 Task: Invite Team Member Softage.1@softage.net to Workspace Inbound Marketing Agencies. Invite Team Member Softage.2@softage.net to Workspace Inbound Marketing Agencies. Invite Team Member Softage.3@softage.net to Workspace Inbound Marketing Agencies. Invite Team Member Softage.4@softage.net to Workspace Inbound Marketing Agencies
Action: Mouse moved to (776, 106)
Screenshot: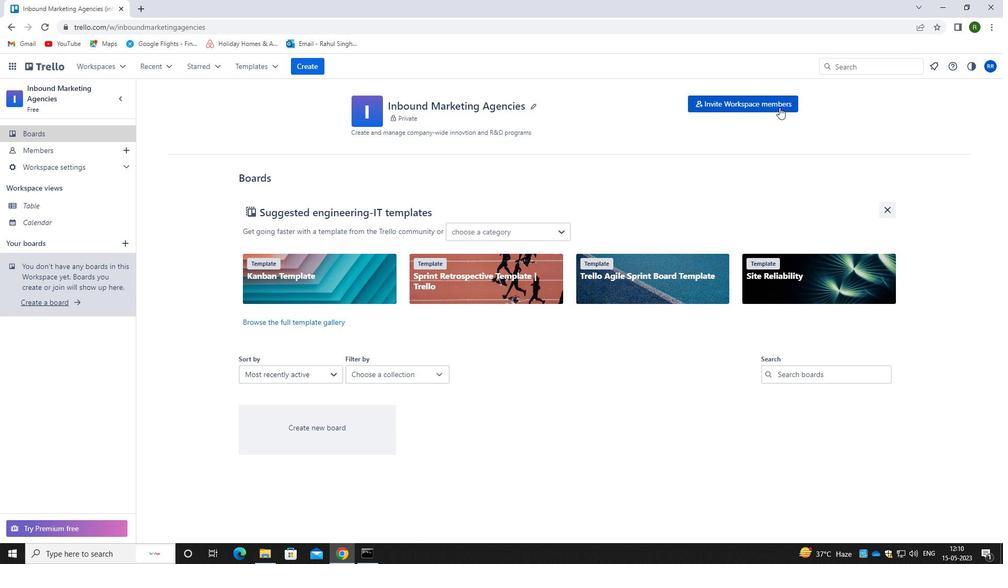 
Action: Mouse pressed left at (776, 106)
Screenshot: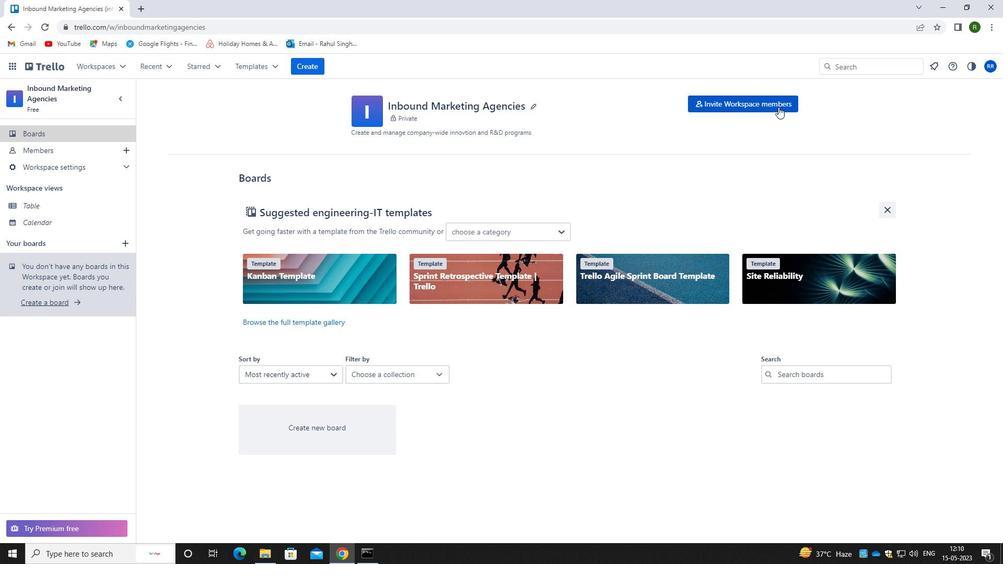 
Action: Mouse moved to (449, 285)
Screenshot: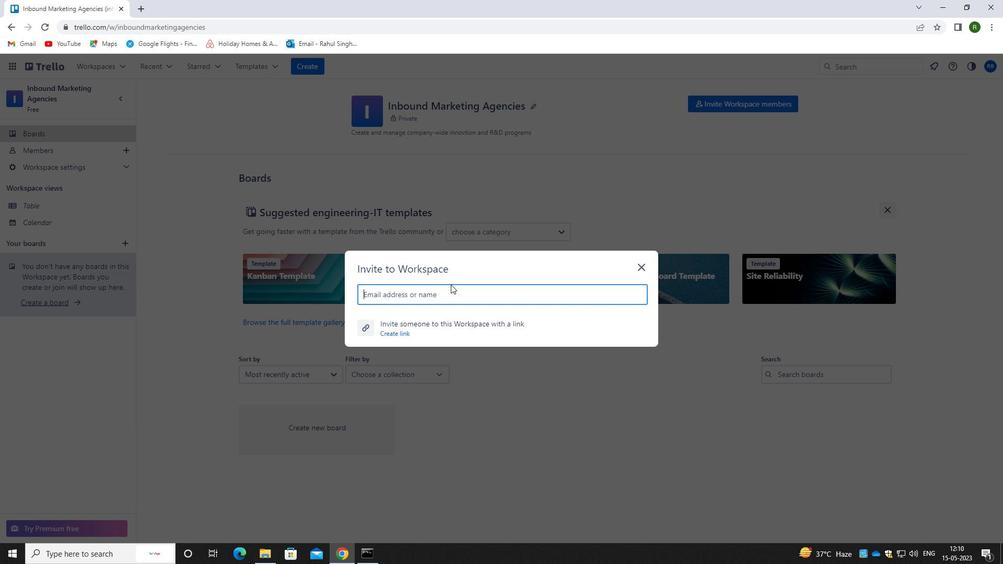 
Action: Key pressed <Key.caps_lock>s<Key.caps_lock>Oftage.1<Key.shift>@OFTA<Key.backspace><Key.backspace><Key.backspace><Key.backspace>SOFTAGE.NET
Screenshot: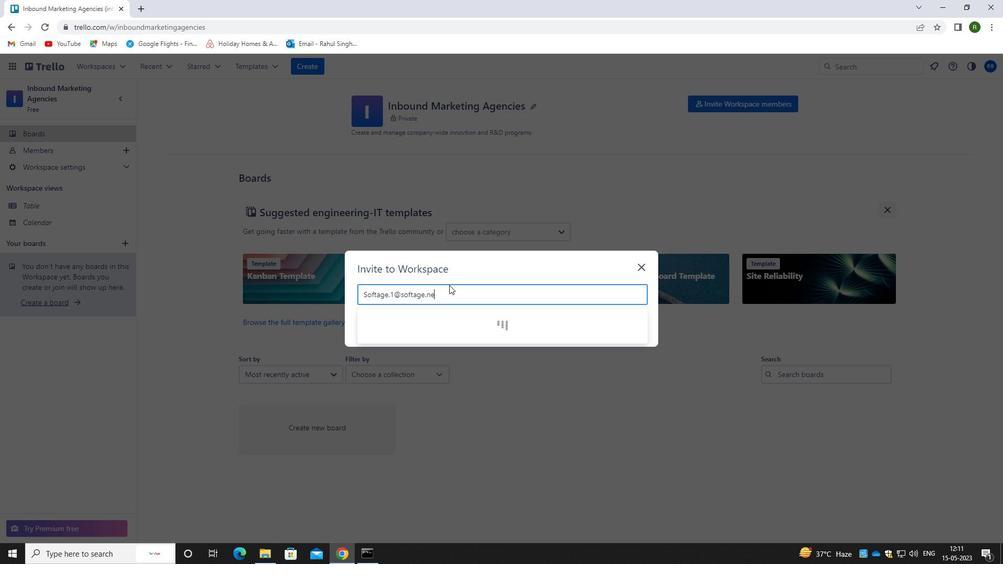 
Action: Mouse moved to (452, 285)
Screenshot: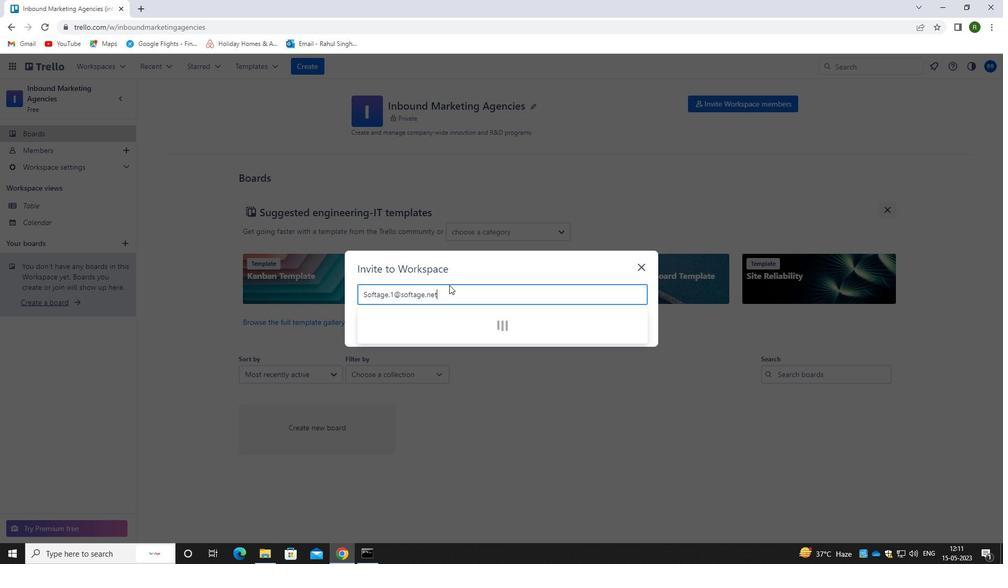 
Action: Mouse scrolled (452, 286) with delta (0, 0)
Screenshot: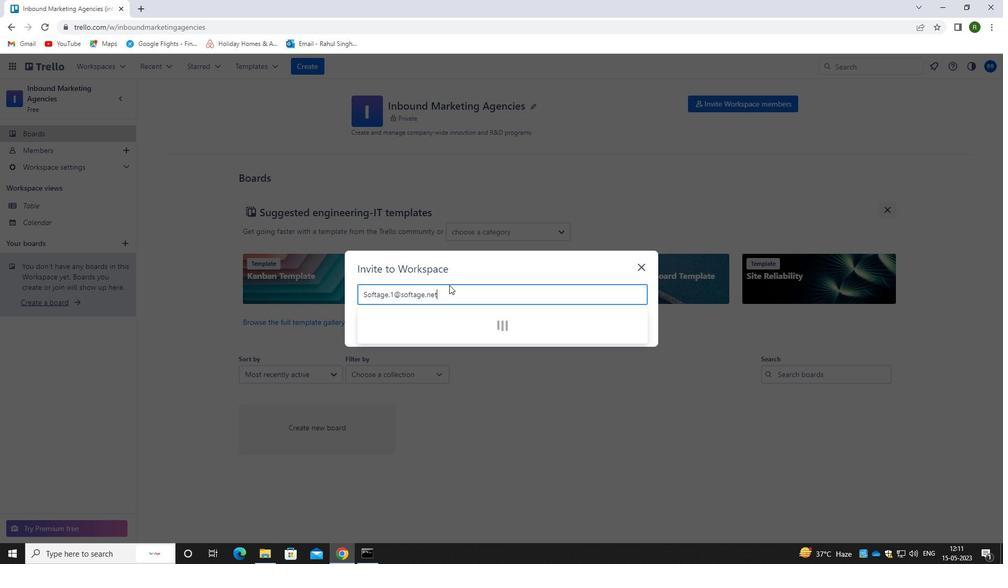 
Action: Mouse moved to (391, 321)
Screenshot: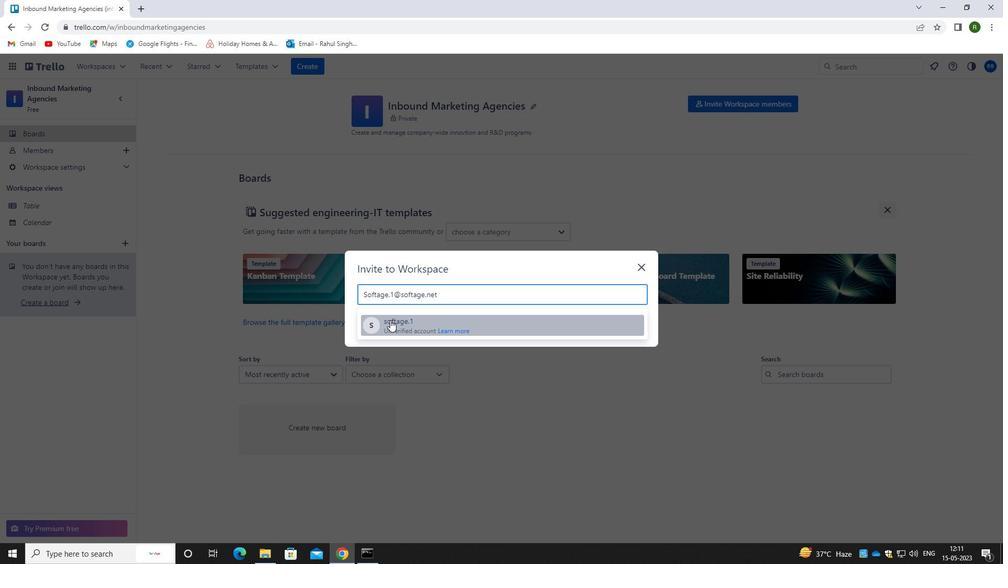 
Action: Mouse pressed left at (391, 321)
Screenshot: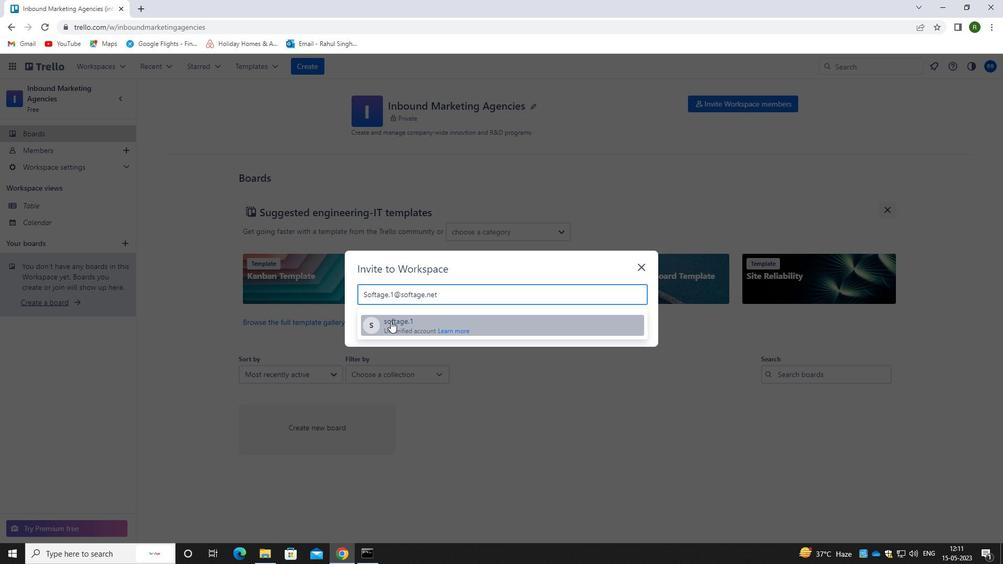 
Action: Mouse moved to (622, 268)
Screenshot: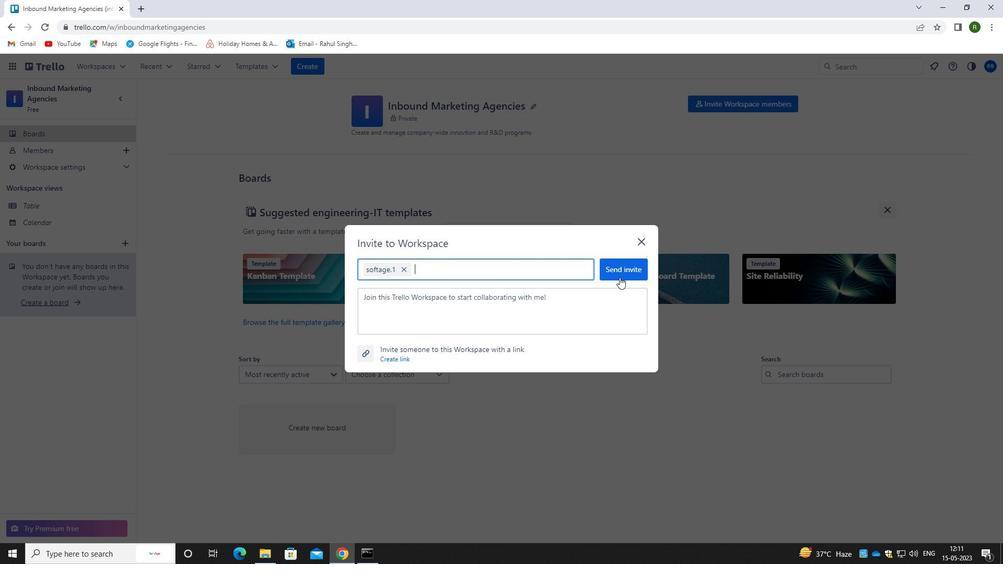 
Action: Mouse pressed left at (622, 268)
Screenshot: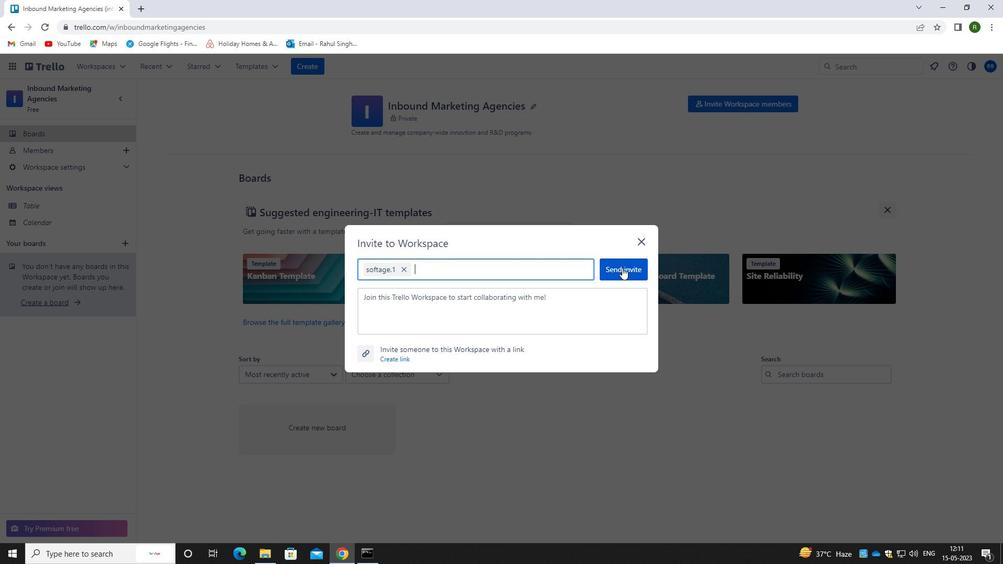 
Action: Mouse moved to (730, 99)
Screenshot: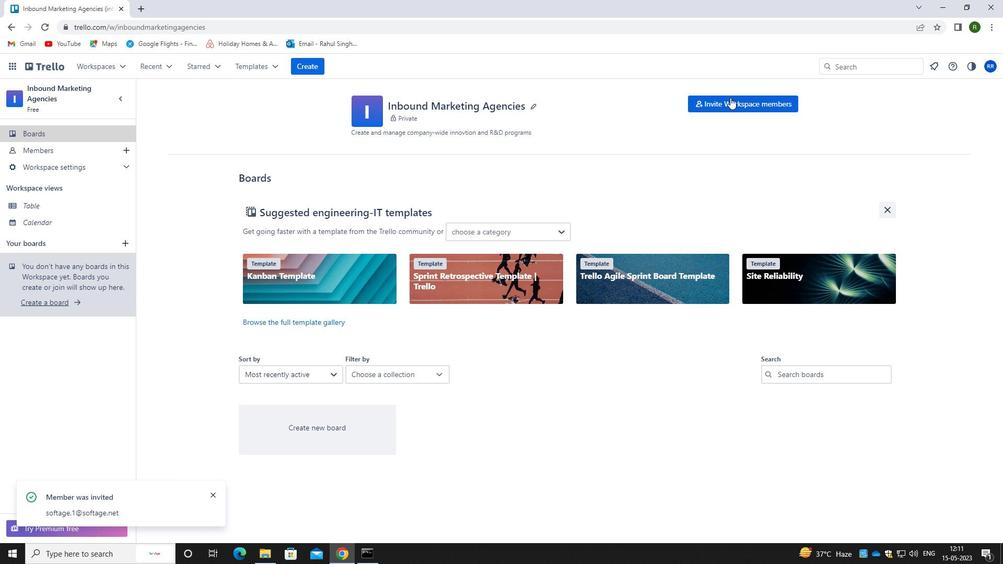 
Action: Mouse pressed left at (730, 99)
Screenshot: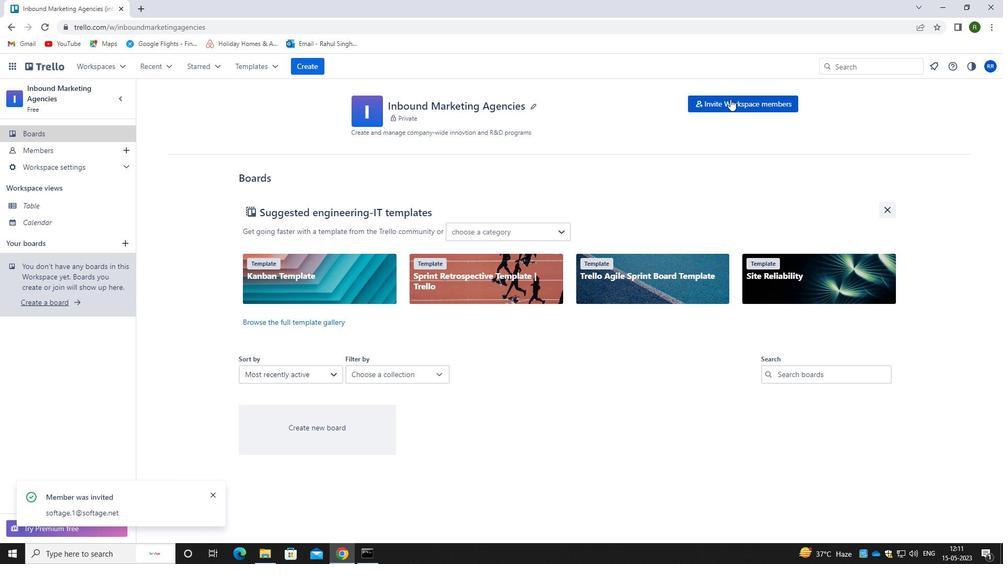 
Action: Mouse moved to (493, 297)
Screenshot: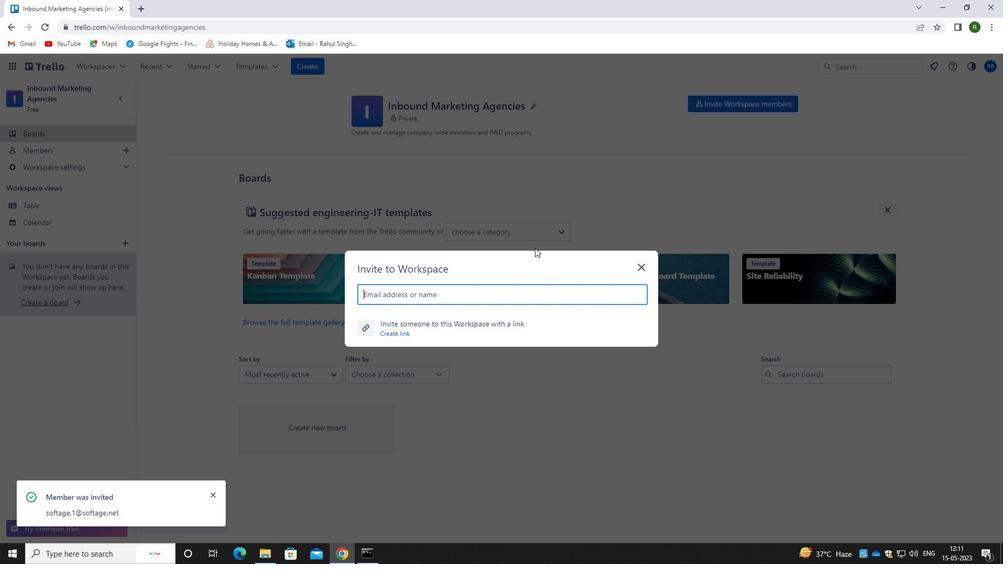 
Action: Key pressed <Key.shift>SOFTAGE.2<Key.shift>@SOFTAGE.NET
Screenshot: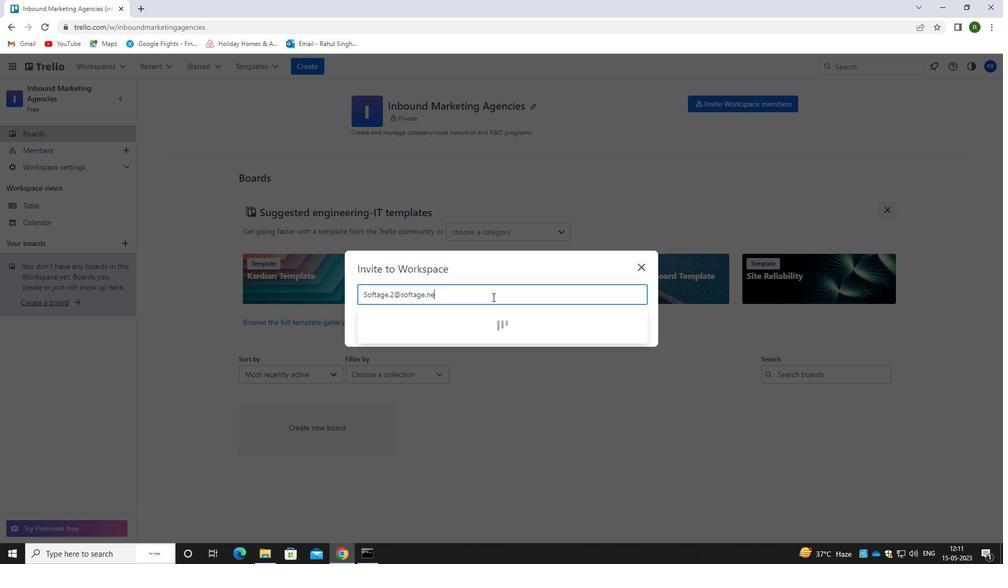 
Action: Mouse moved to (434, 322)
Screenshot: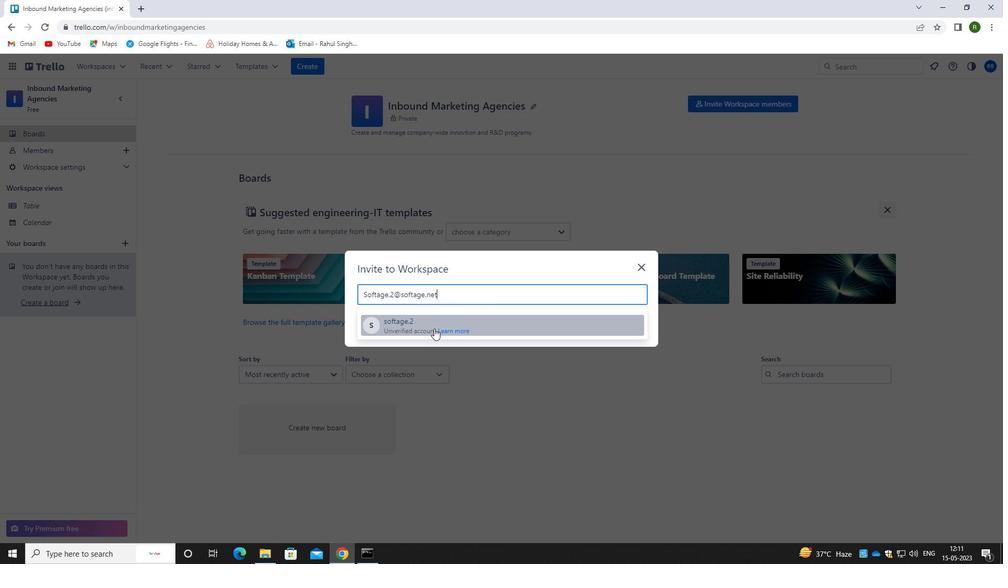 
Action: Mouse pressed left at (434, 322)
Screenshot: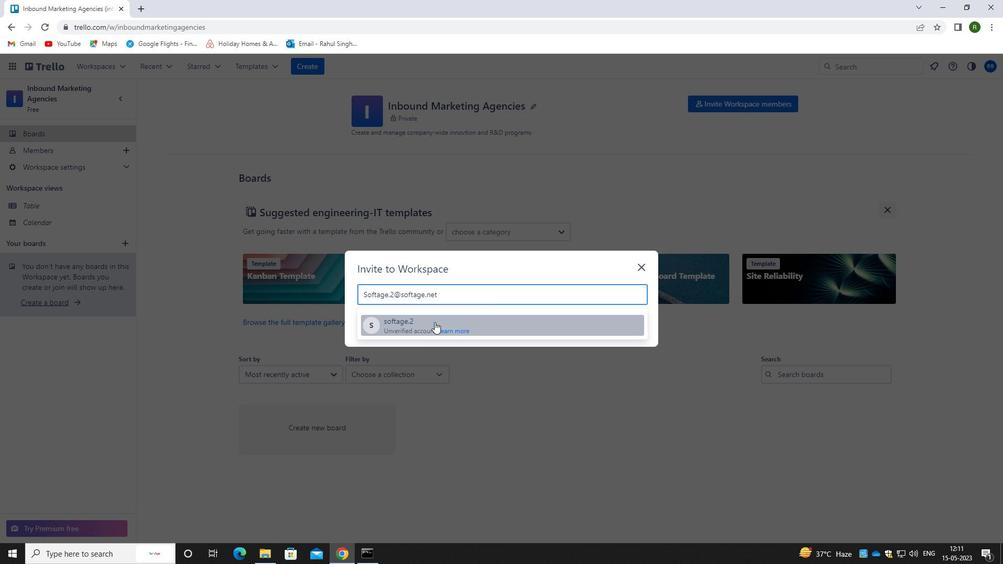
Action: Mouse moved to (624, 264)
Screenshot: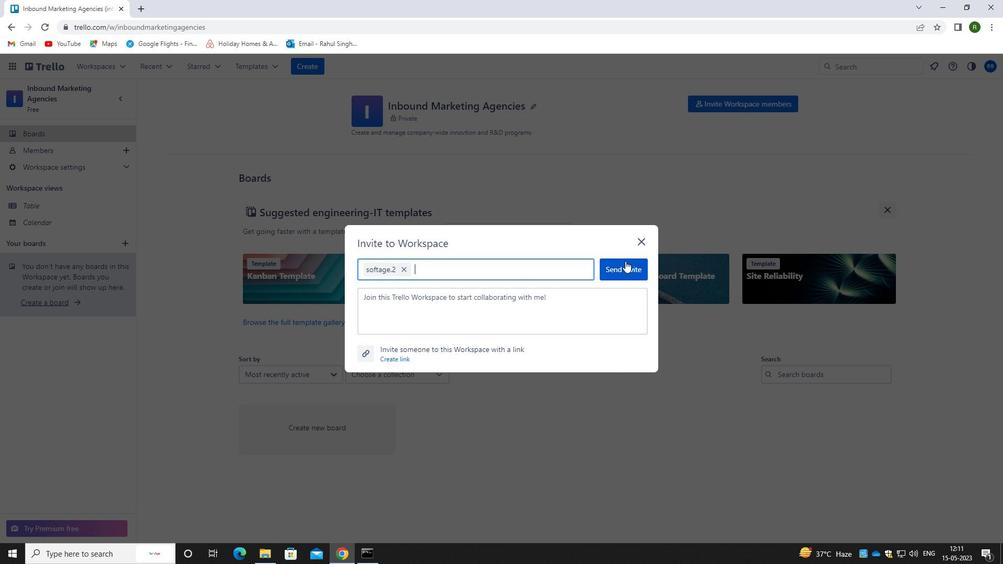 
Action: Mouse pressed left at (624, 264)
Screenshot: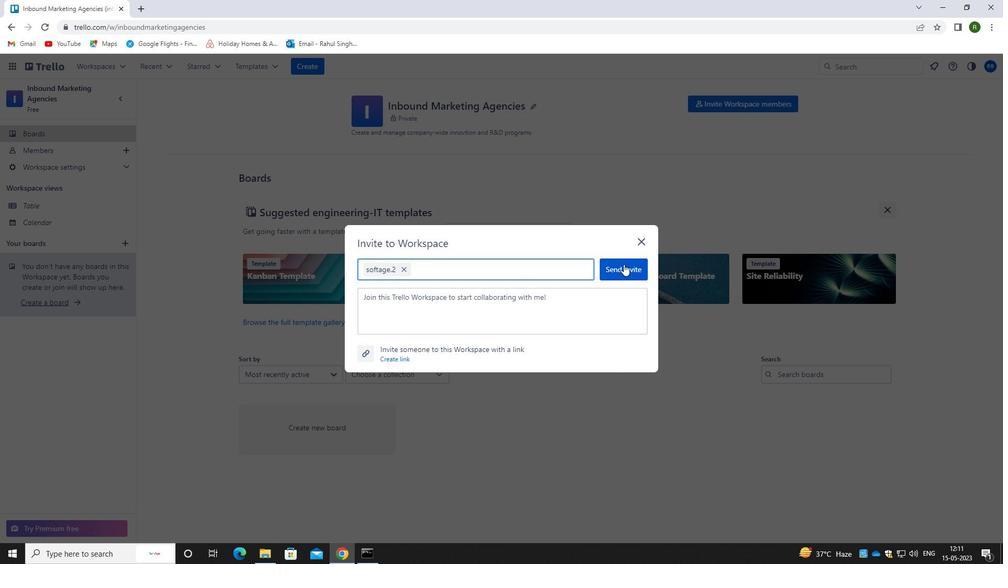 
Action: Mouse moved to (724, 108)
Screenshot: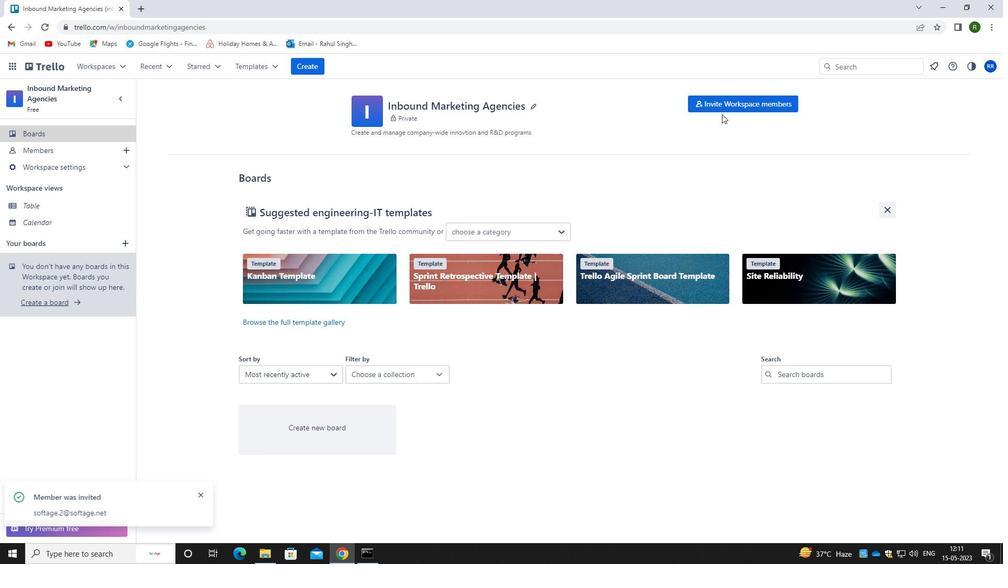 
Action: Mouse pressed left at (724, 108)
Screenshot: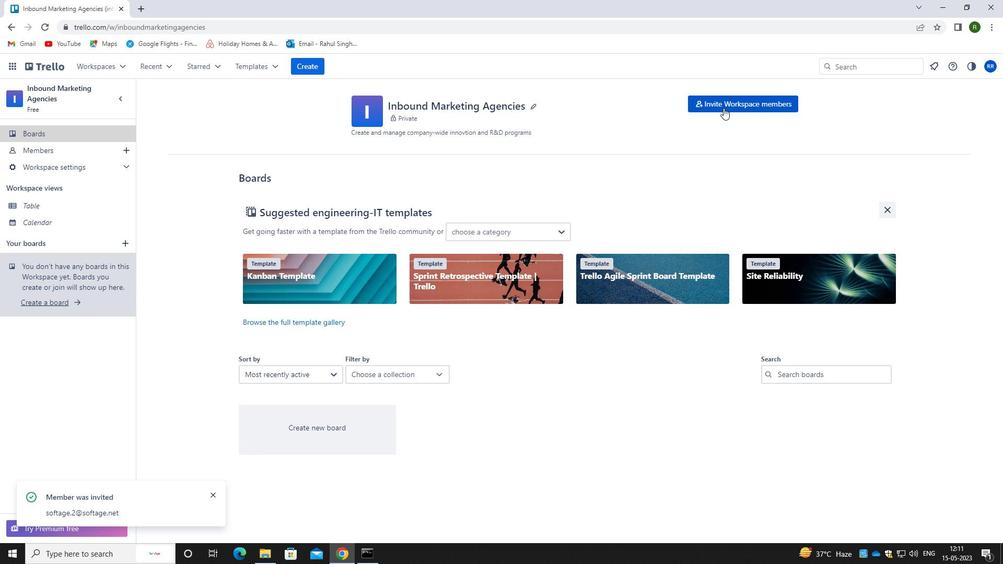 
Action: Mouse moved to (569, 251)
Screenshot: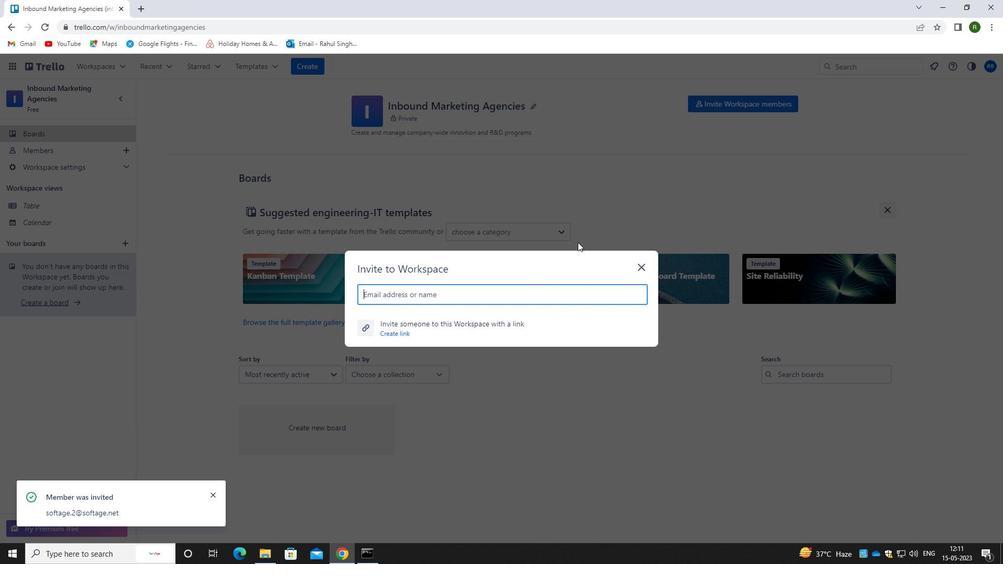 
Action: Key pressed <Key.shift>SOFTAGE.3<Key.shift>@SP<Key.backspace>OFTAGE.NET
Screenshot: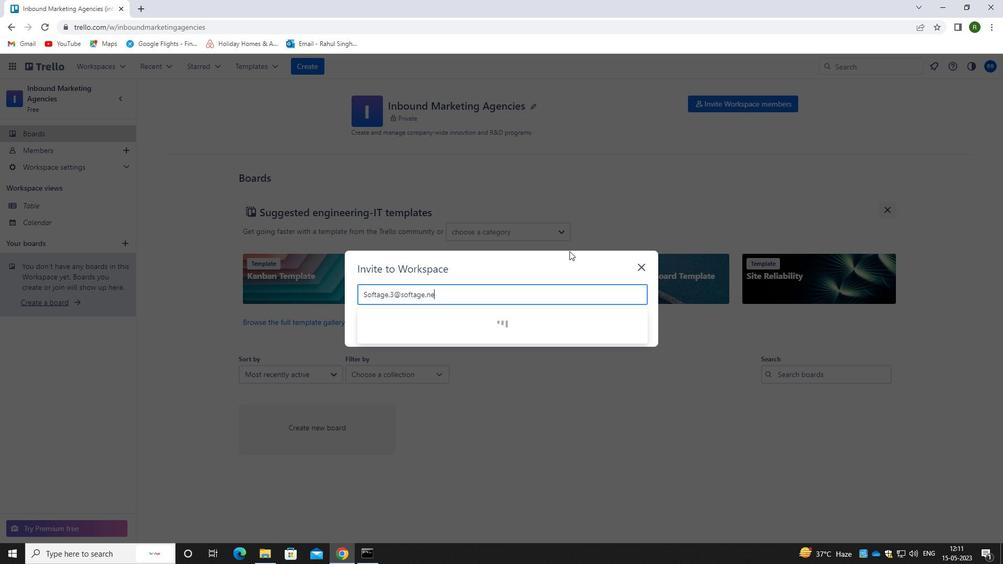 
Action: Mouse moved to (463, 324)
Screenshot: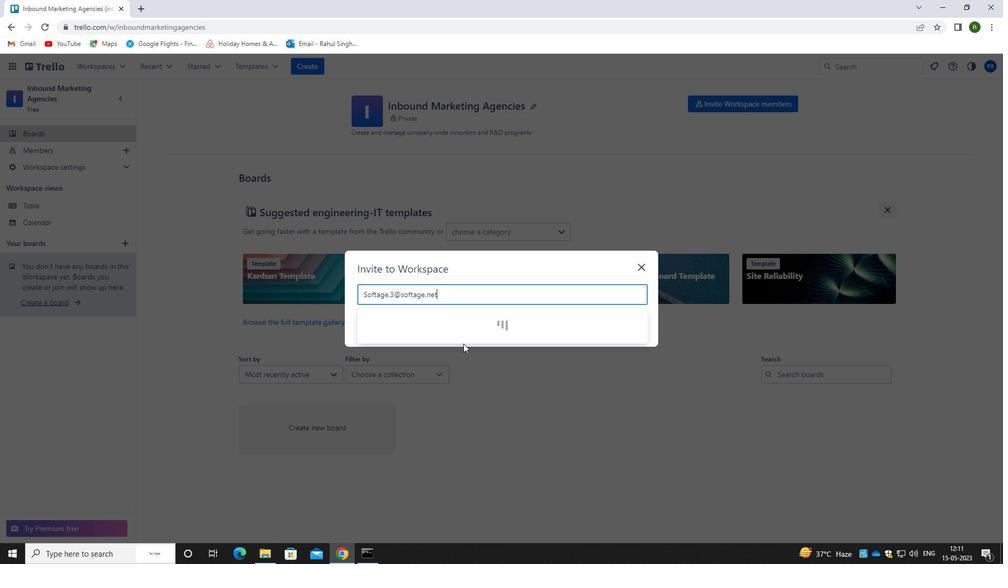 
Action: Mouse pressed left at (463, 324)
Screenshot: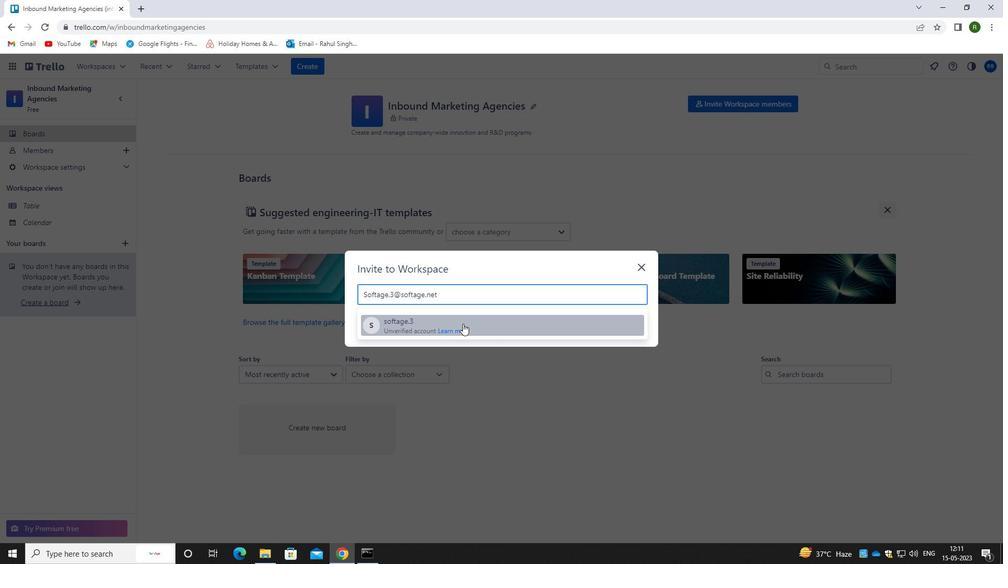 
Action: Mouse moved to (608, 270)
Screenshot: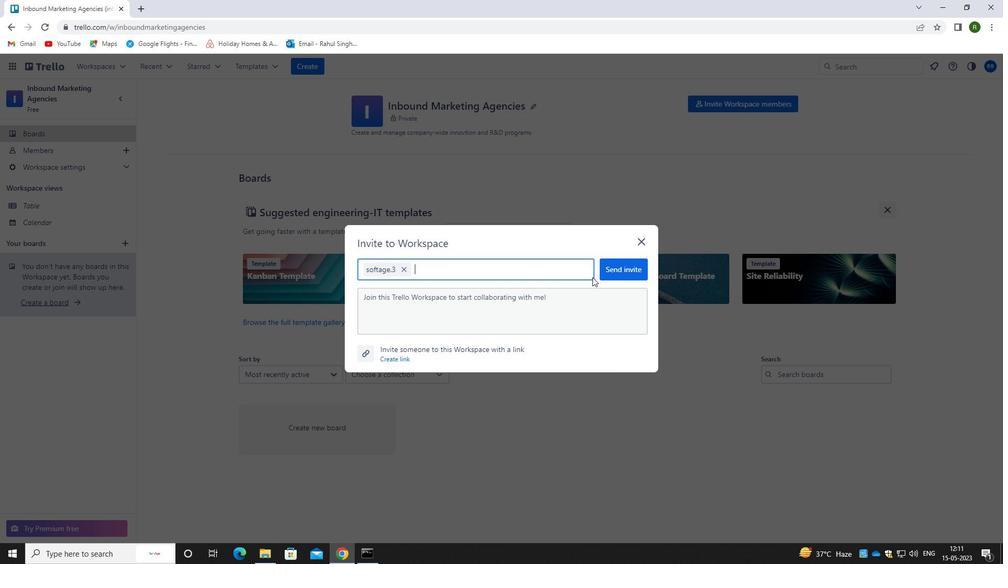 
Action: Mouse pressed left at (608, 270)
Screenshot: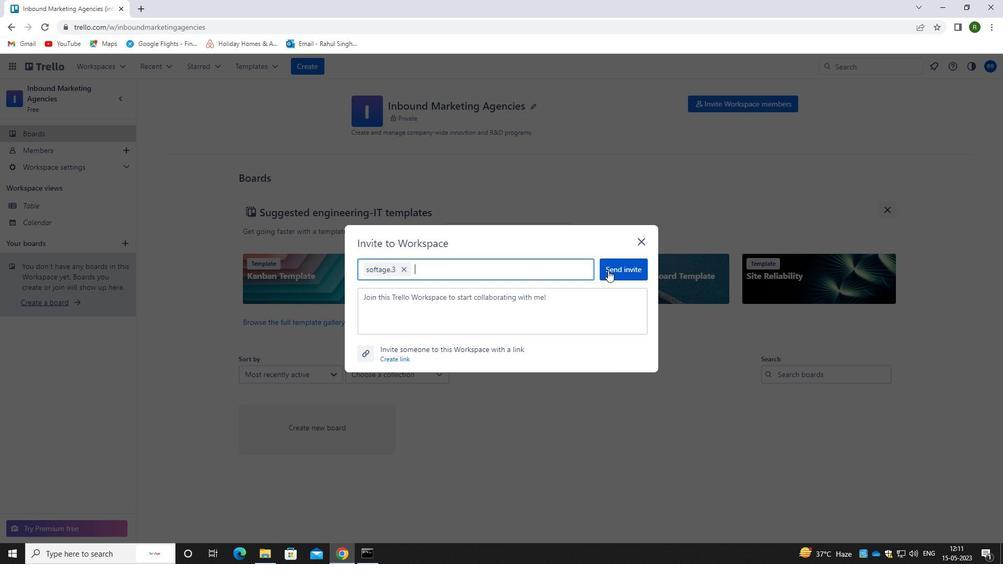 
Action: Mouse moved to (726, 110)
Screenshot: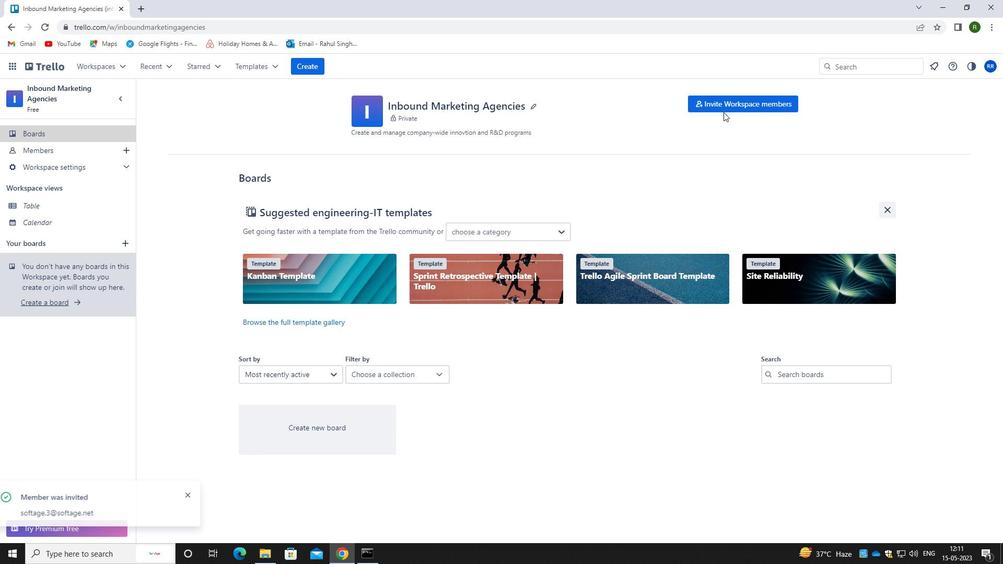 
Action: Mouse pressed left at (726, 110)
Screenshot: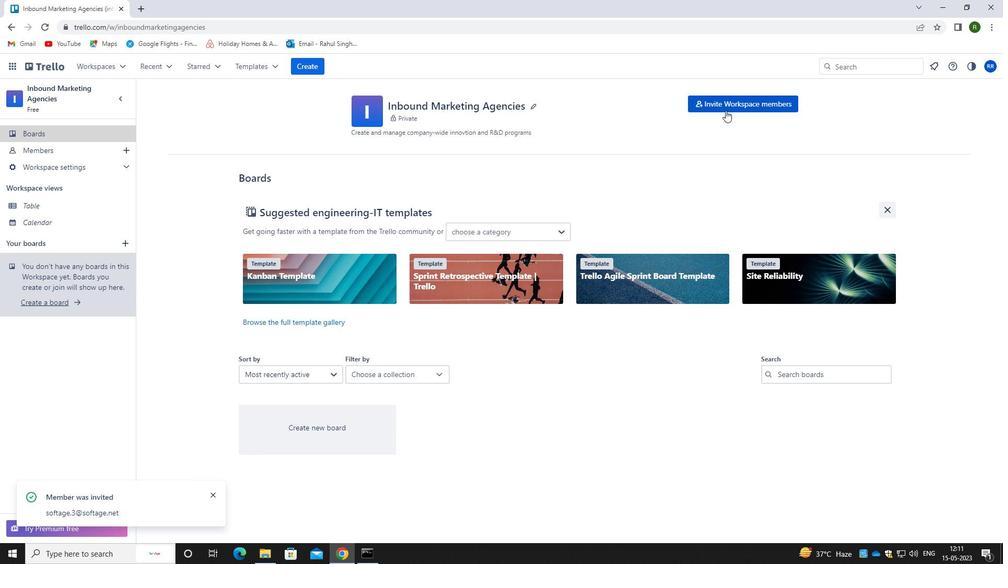 
Action: Mouse moved to (665, 267)
Screenshot: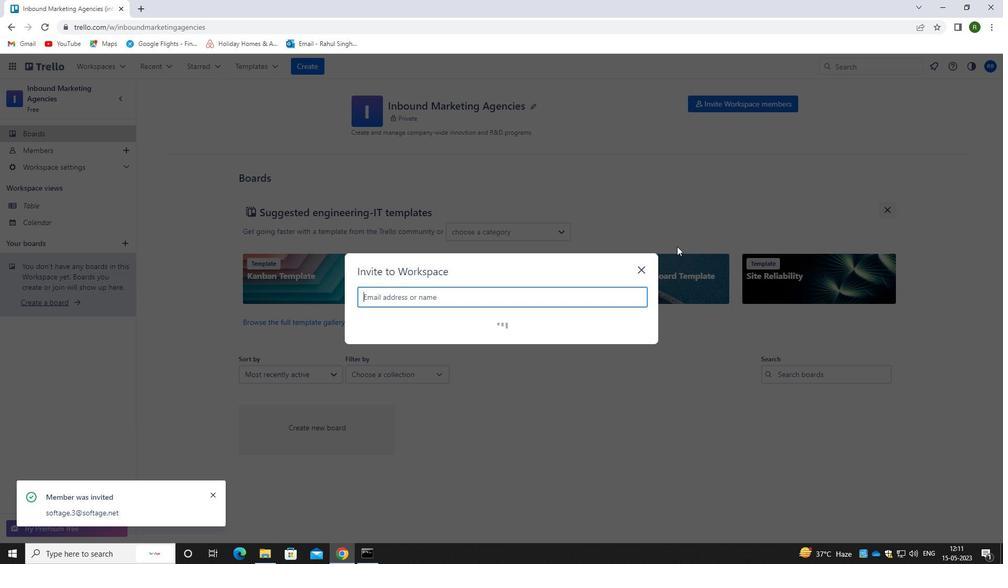 
Action: Key pressed <Key.shift>SOFTAGE.4<Key.shift>@SOFTAGE.NET
Screenshot: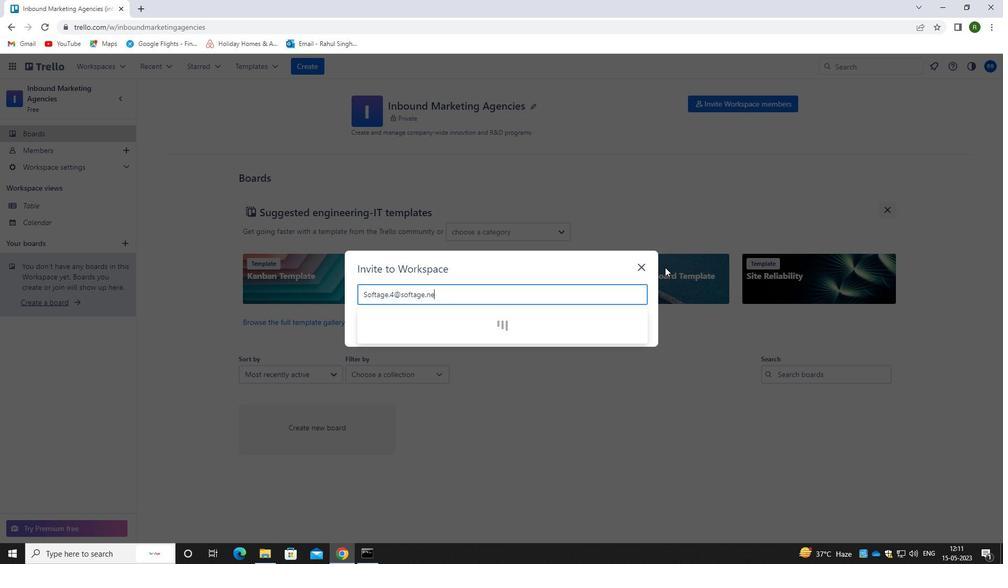 
Action: Mouse moved to (395, 327)
Screenshot: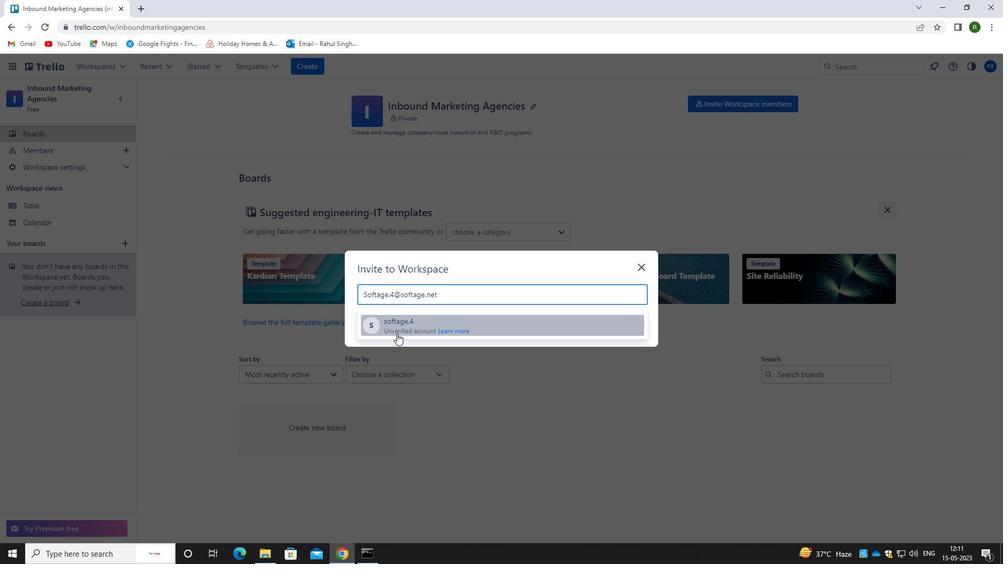 
Action: Mouse pressed left at (395, 327)
Screenshot: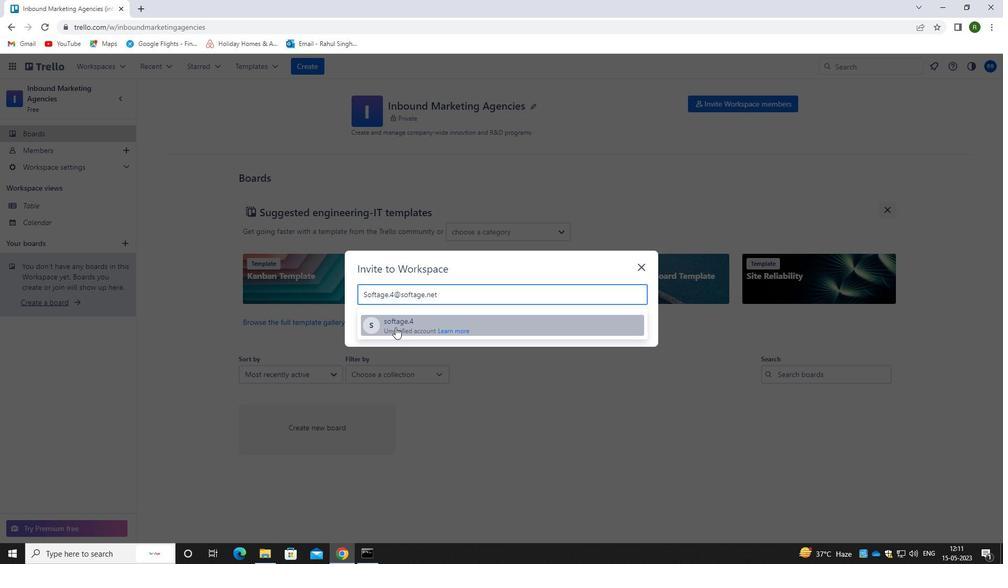 
Action: Mouse moved to (617, 264)
Screenshot: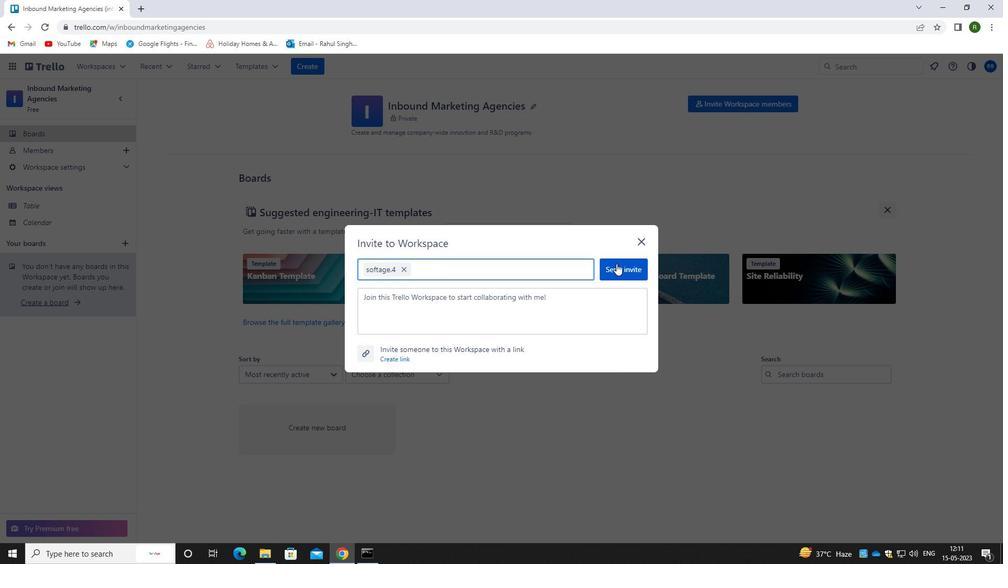 
Action: Mouse pressed left at (617, 264)
Screenshot: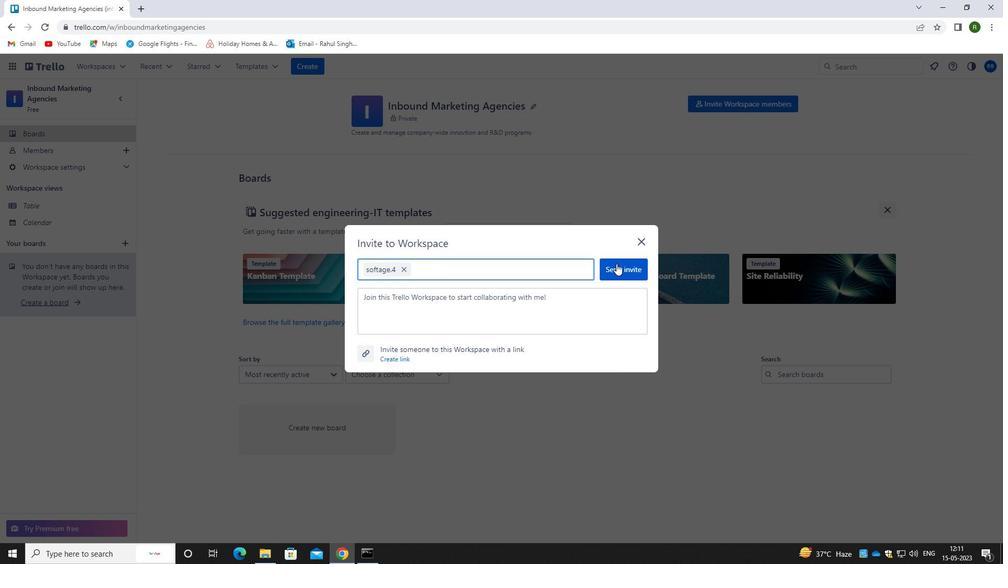 
Action: Mouse moved to (542, 409)
Screenshot: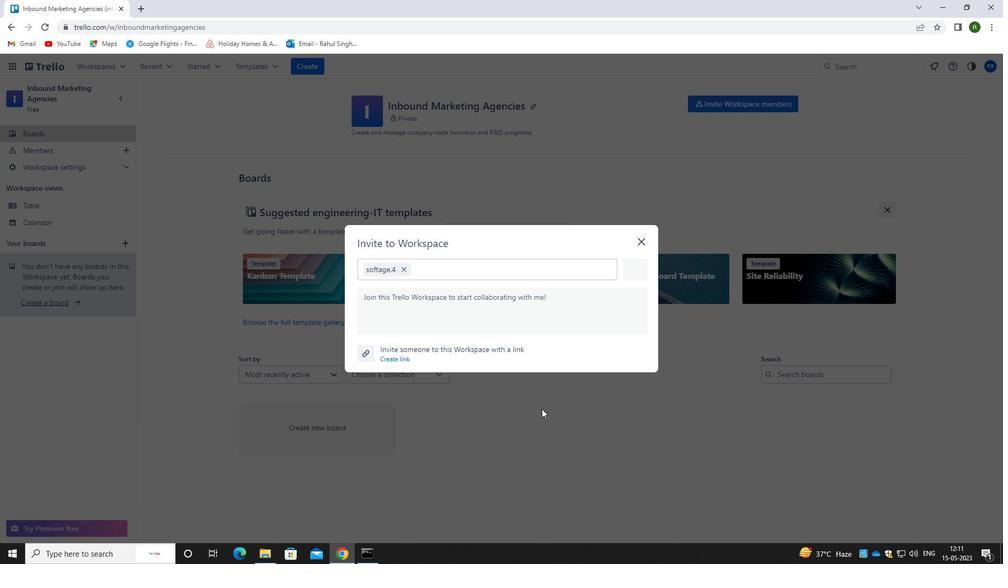 
